 Task: Add a dentist appointment for a gum check-up on the 25th at 2:00 PM.
Action: Mouse pressed left at (155, 282)
Screenshot: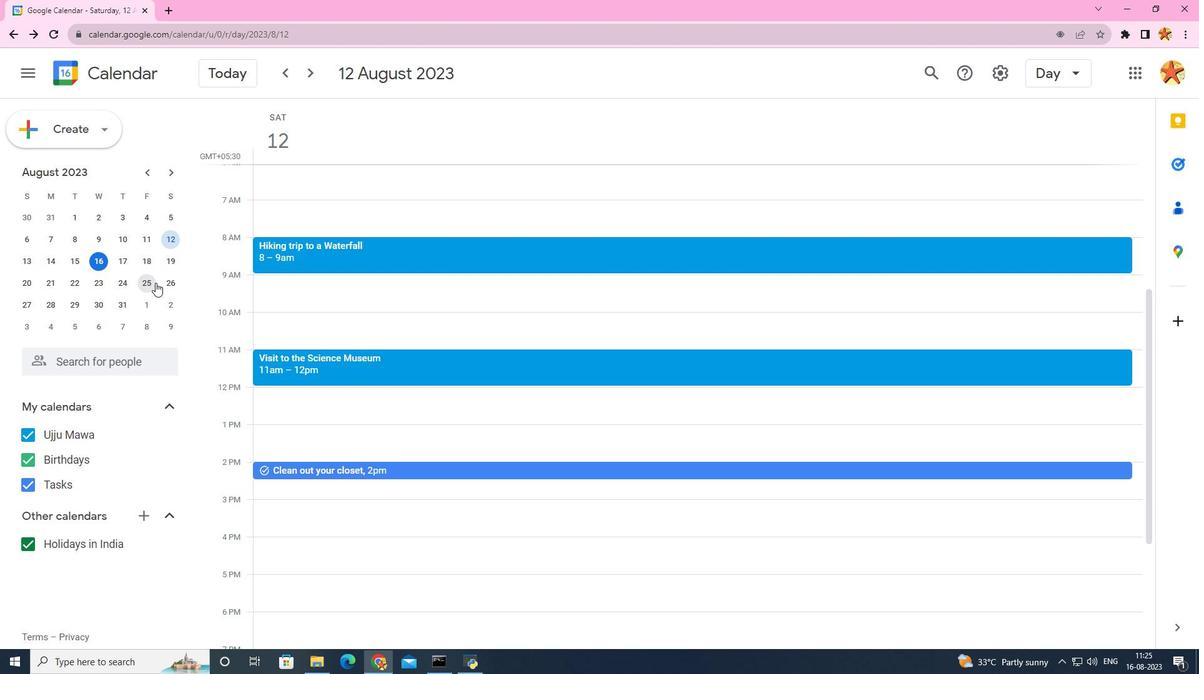 
Action: Mouse moved to (270, 462)
Screenshot: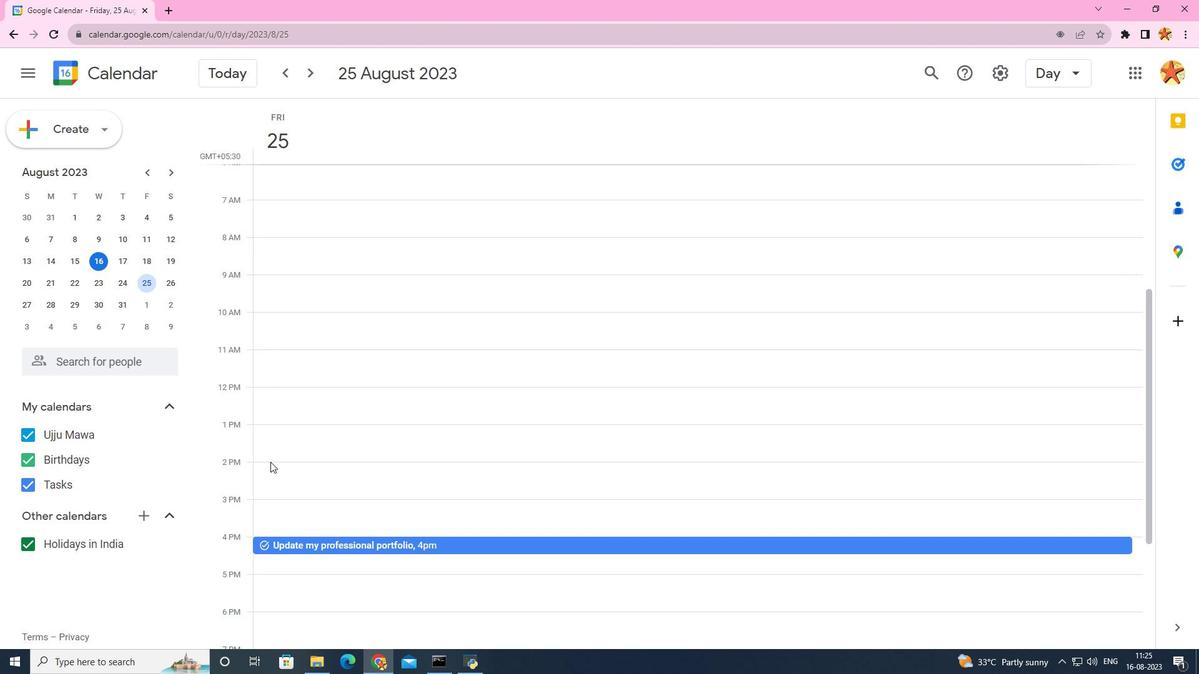 
Action: Mouse pressed left at (270, 462)
Screenshot: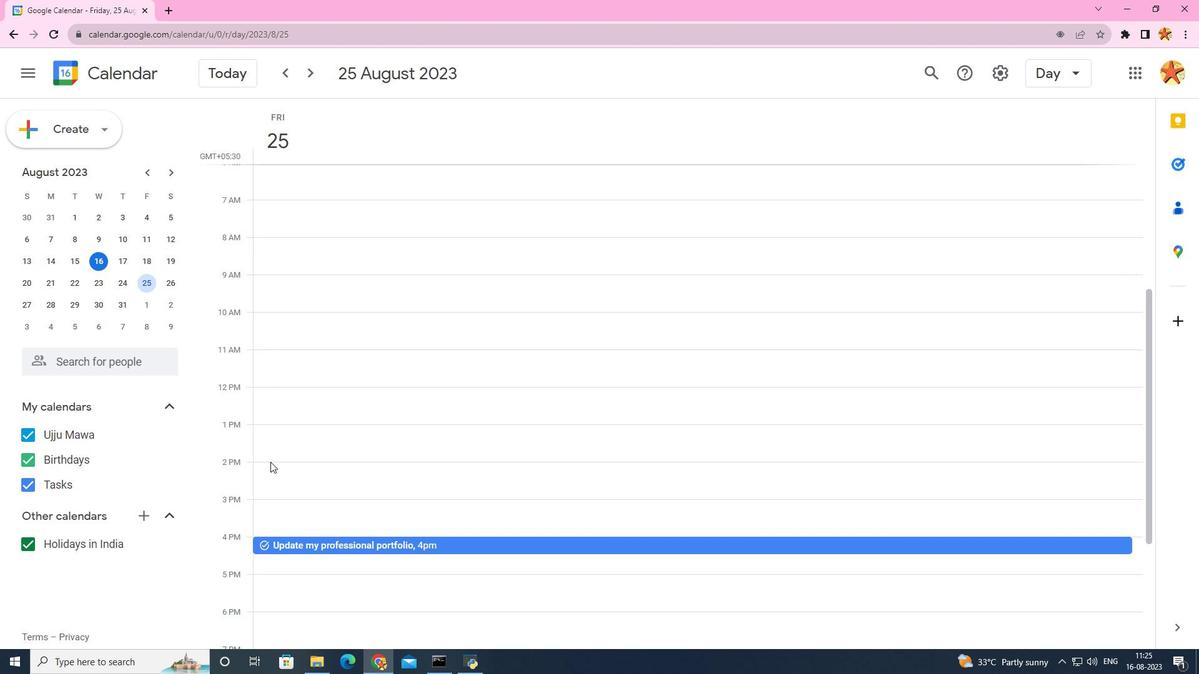 
Action: Mouse moved to (680, 282)
Screenshot: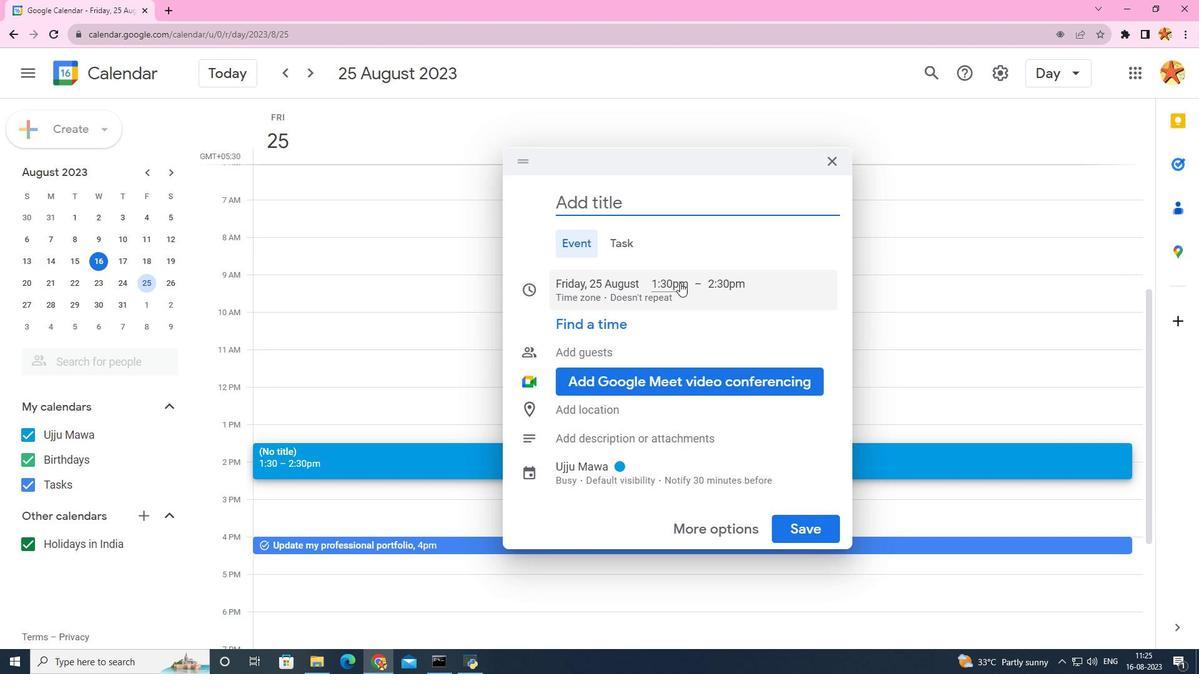 
Action: Mouse pressed left at (680, 282)
Screenshot: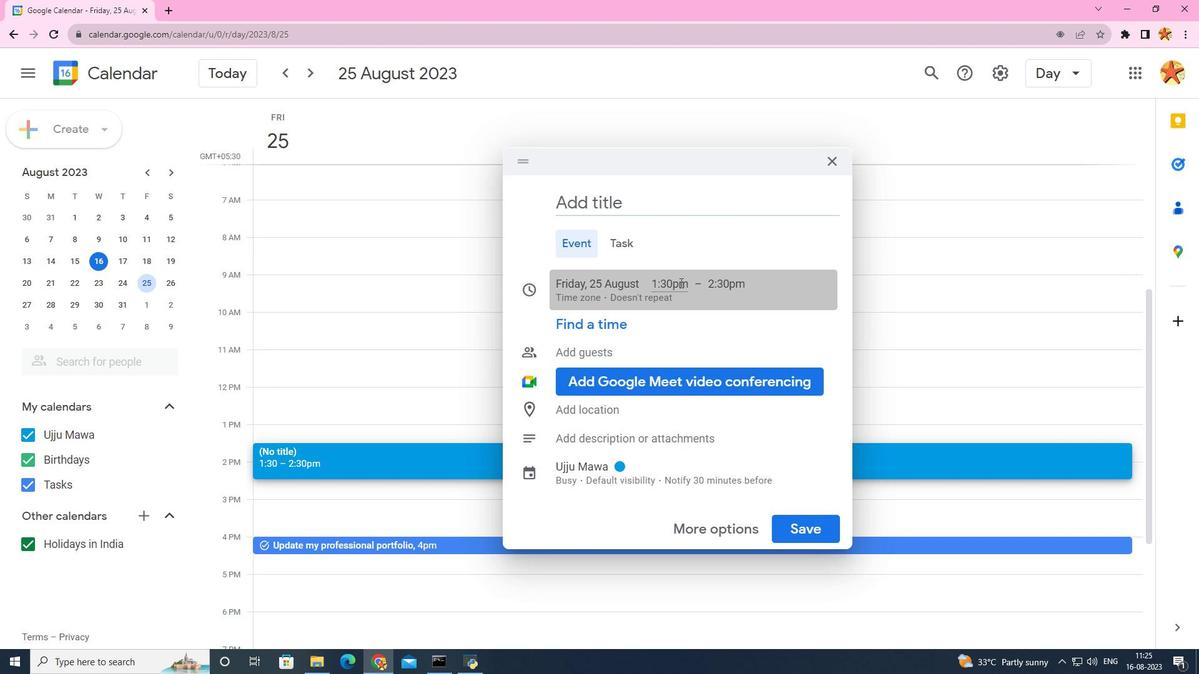 
Action: Mouse moved to (667, 448)
Screenshot: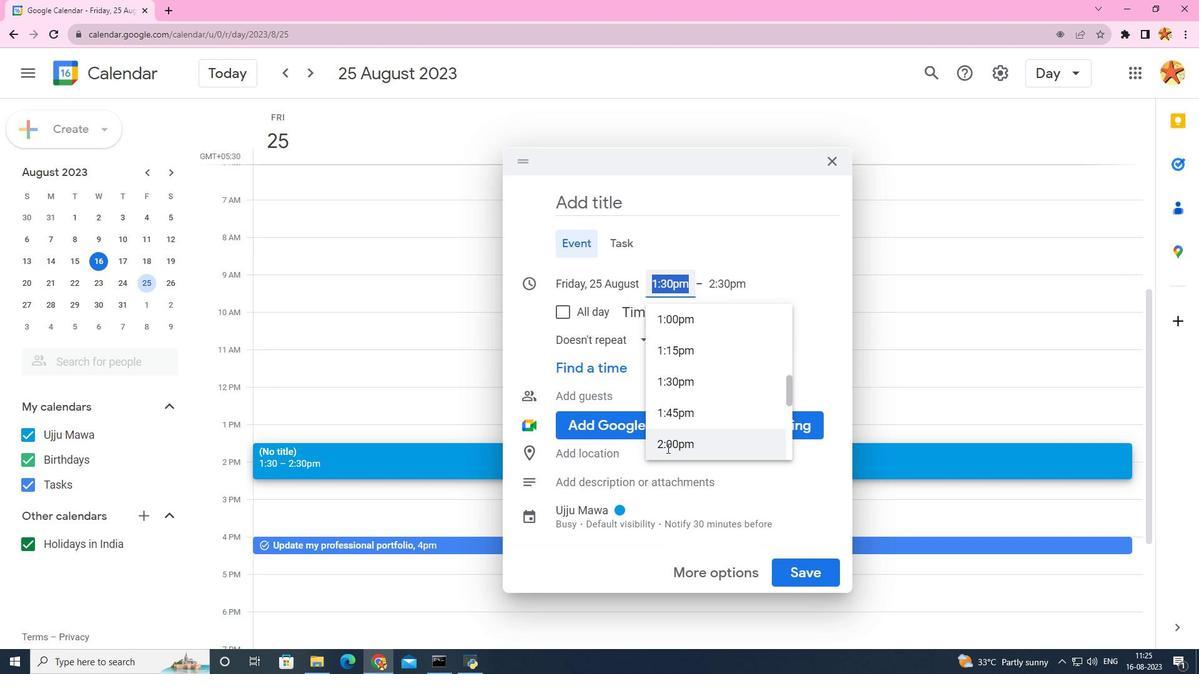 
Action: Mouse pressed left at (667, 448)
Screenshot: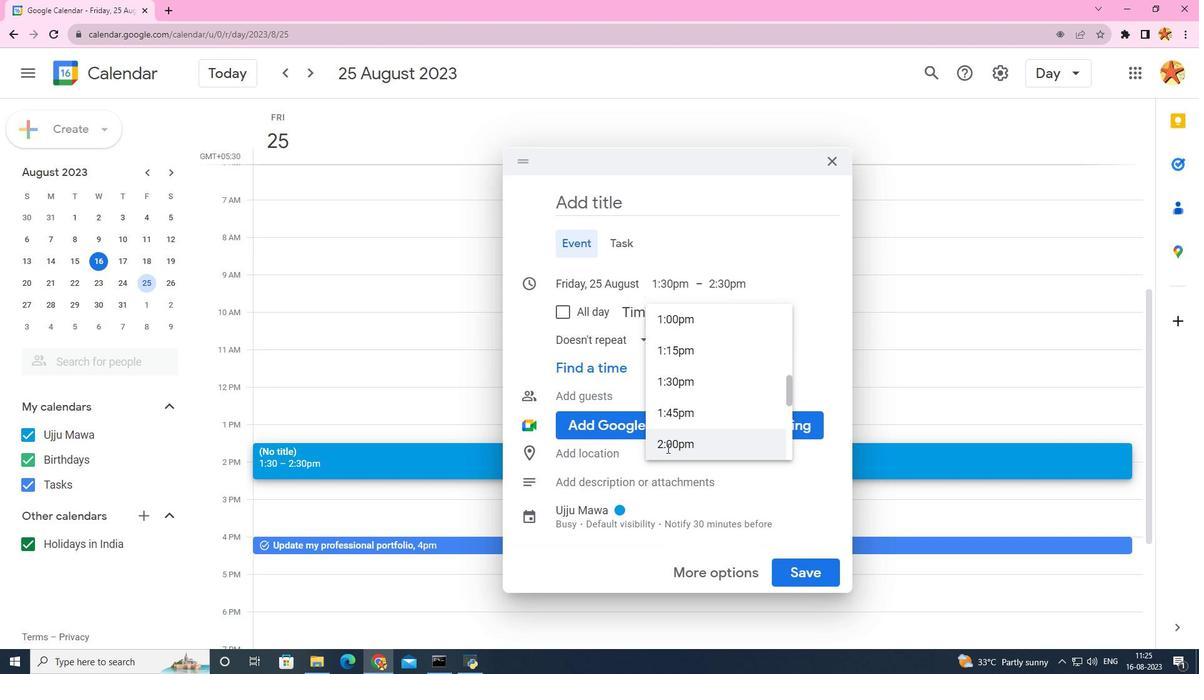 
Action: Mouse moved to (729, 291)
Screenshot: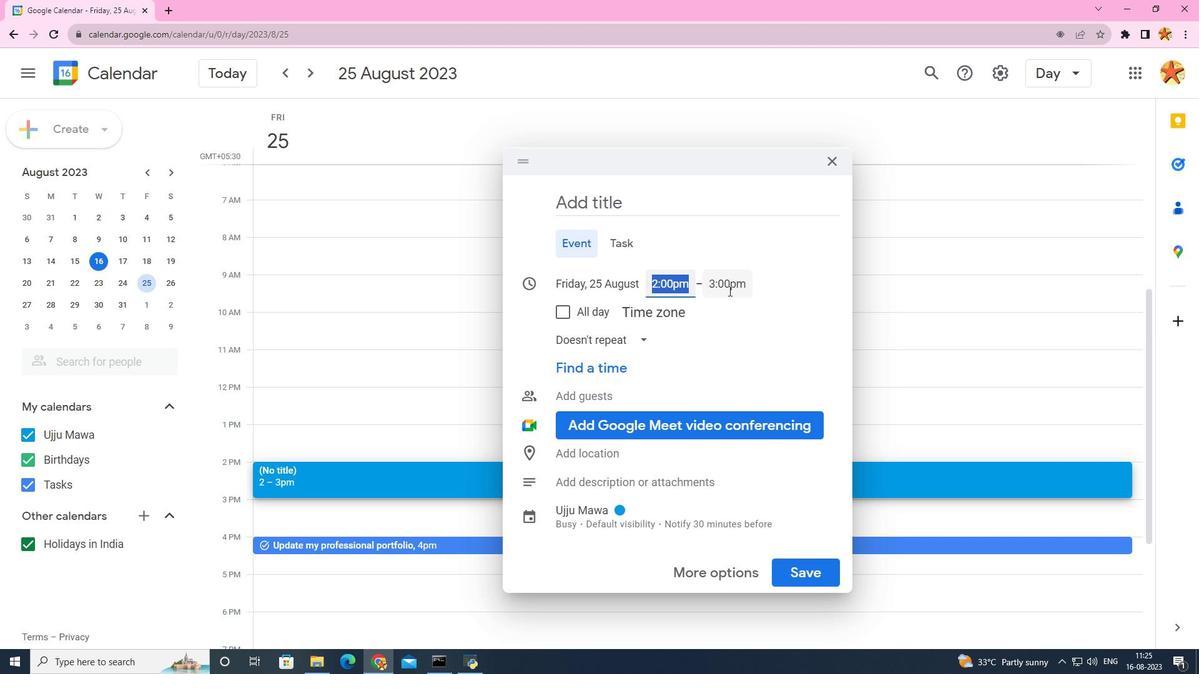 
Action: Mouse pressed left at (729, 291)
Screenshot: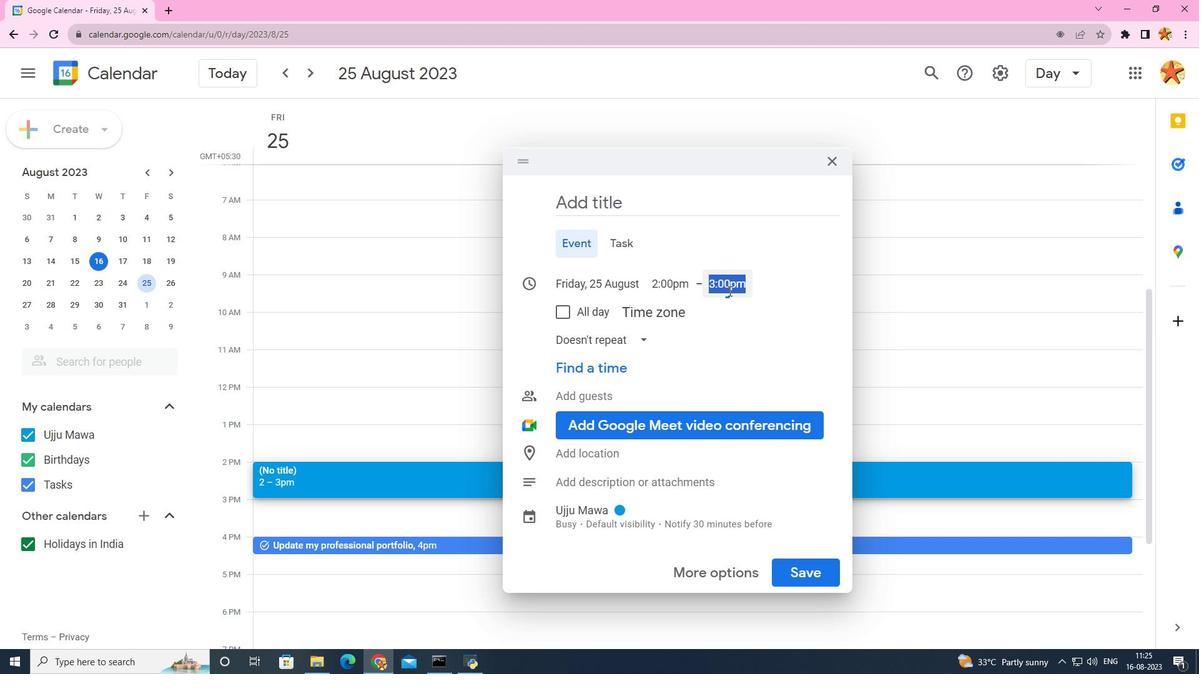 
Action: Mouse moved to (747, 360)
Screenshot: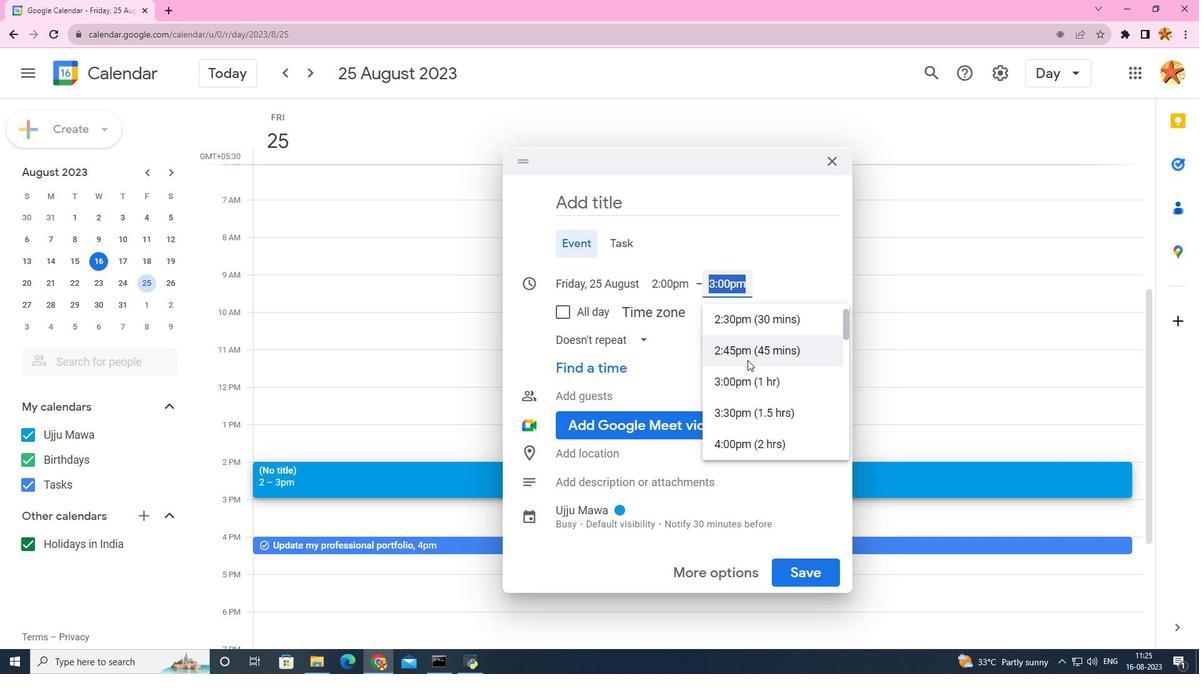 
Action: Mouse pressed left at (747, 360)
Screenshot: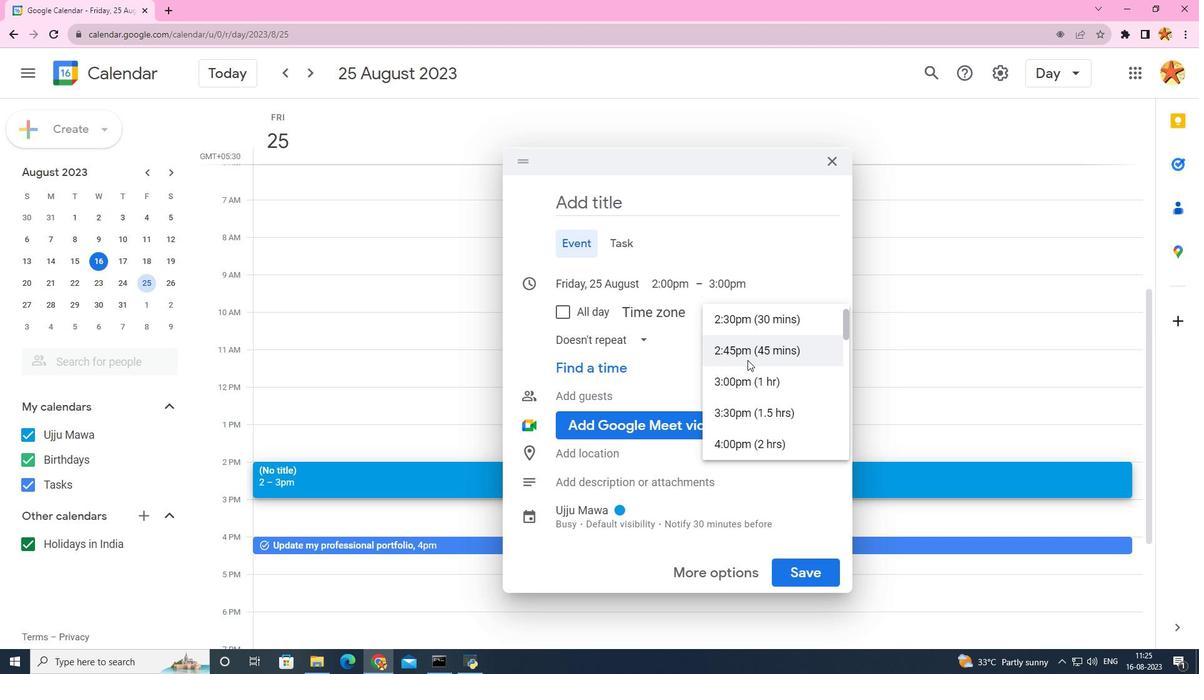 
Action: Mouse moved to (737, 299)
Screenshot: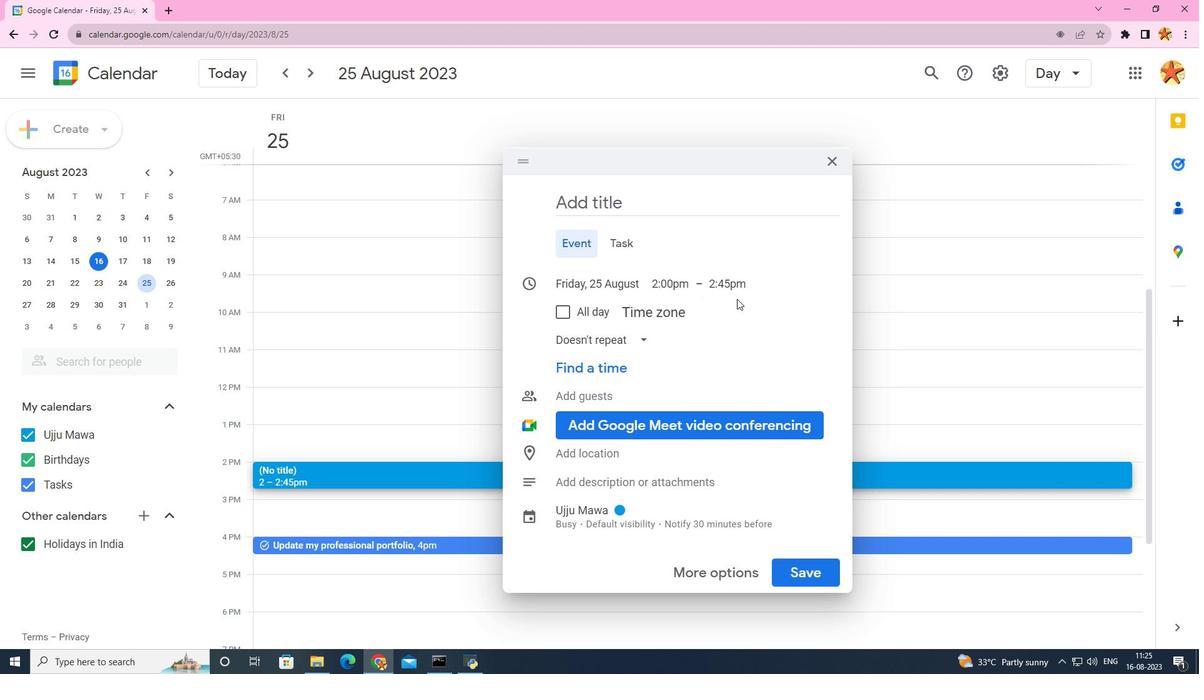 
Action: Mouse pressed left at (737, 299)
Screenshot: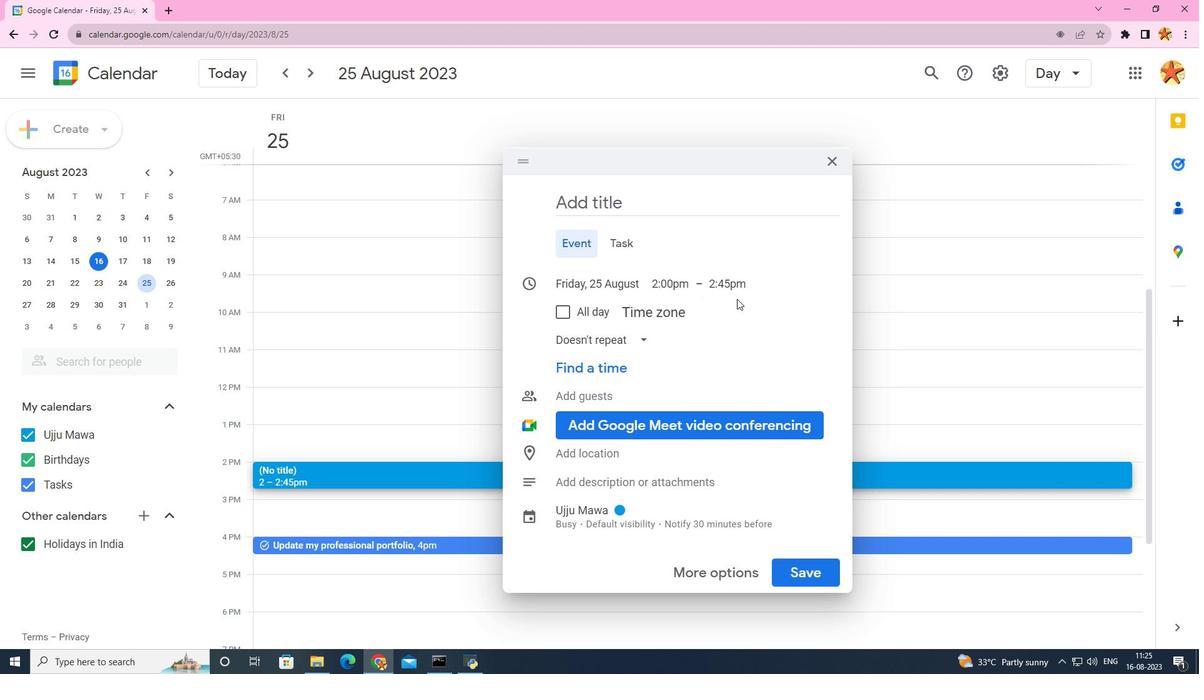 
Action: Mouse moved to (740, 287)
Screenshot: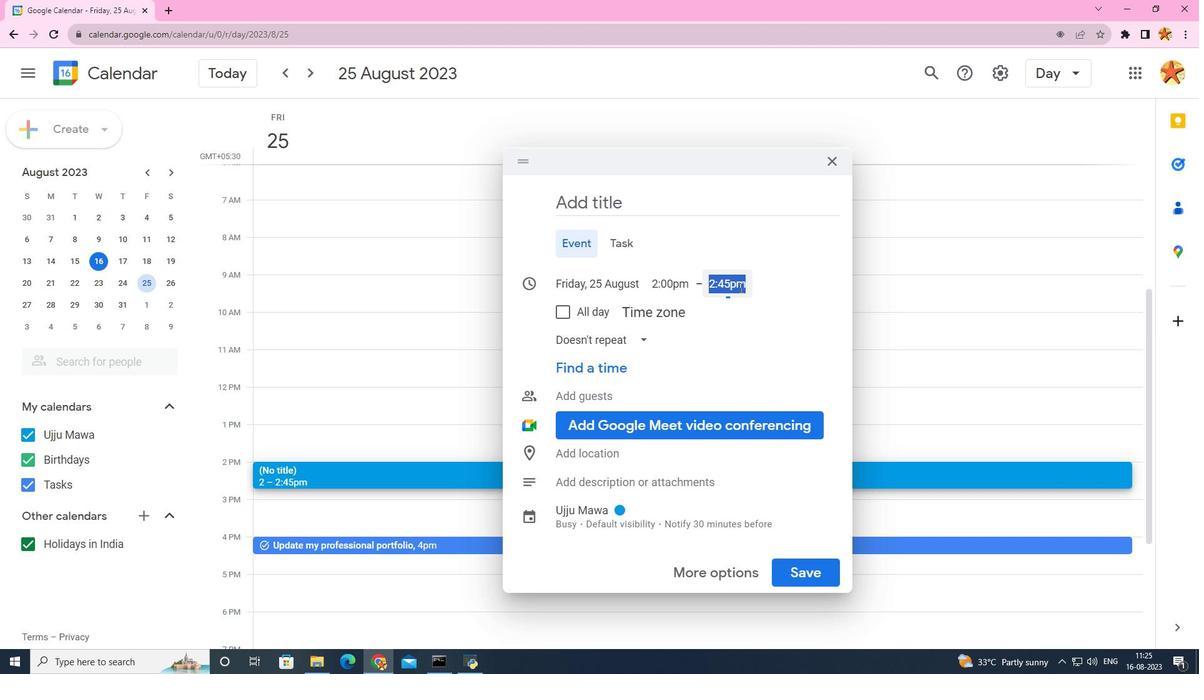 
Action: Mouse pressed left at (740, 287)
Screenshot: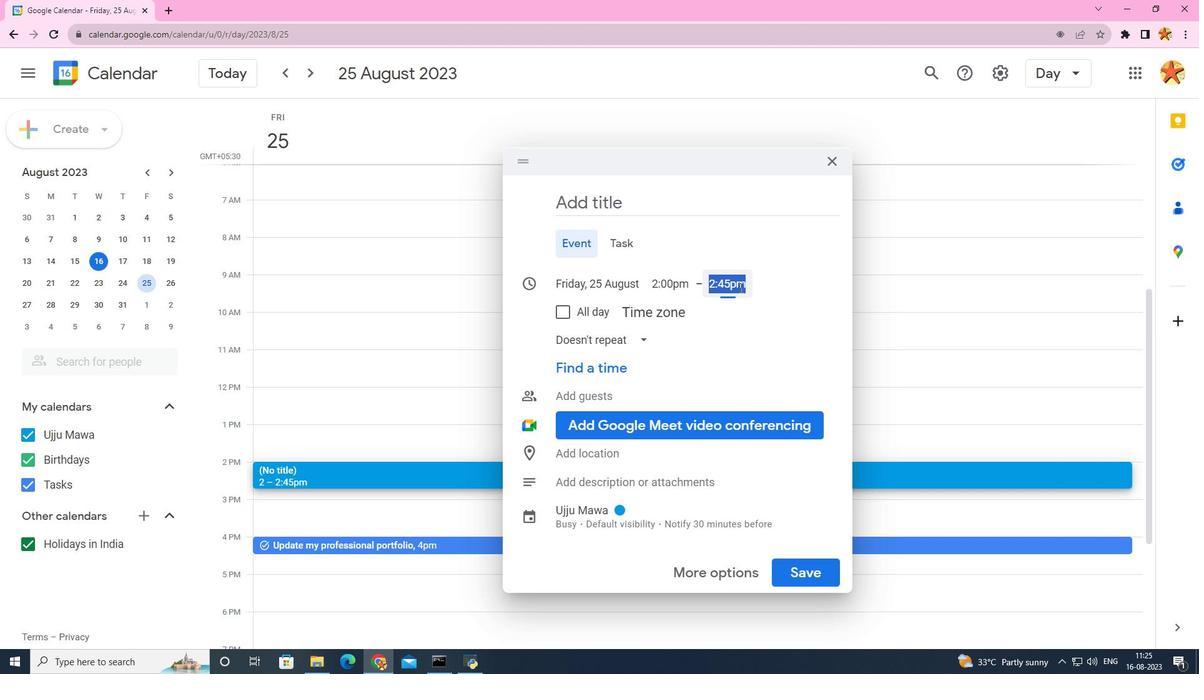 
Action: Mouse moved to (737, 317)
Screenshot: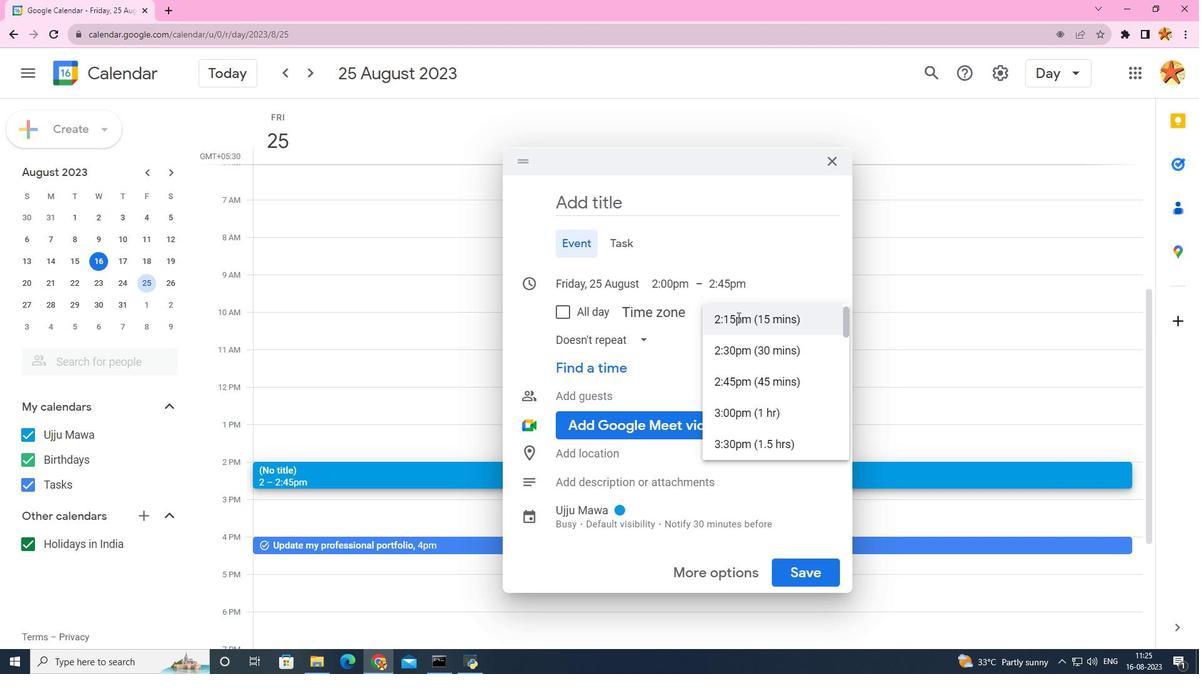 
Action: Mouse pressed left at (737, 317)
Screenshot: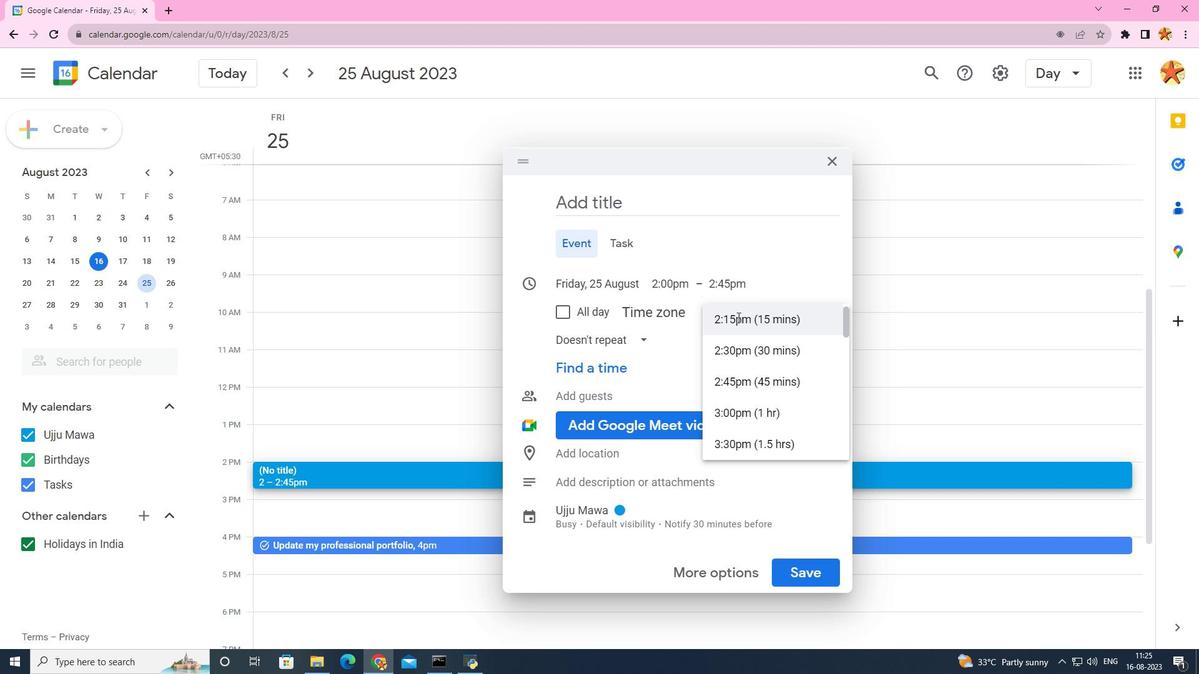 
Action: Mouse moved to (725, 286)
Screenshot: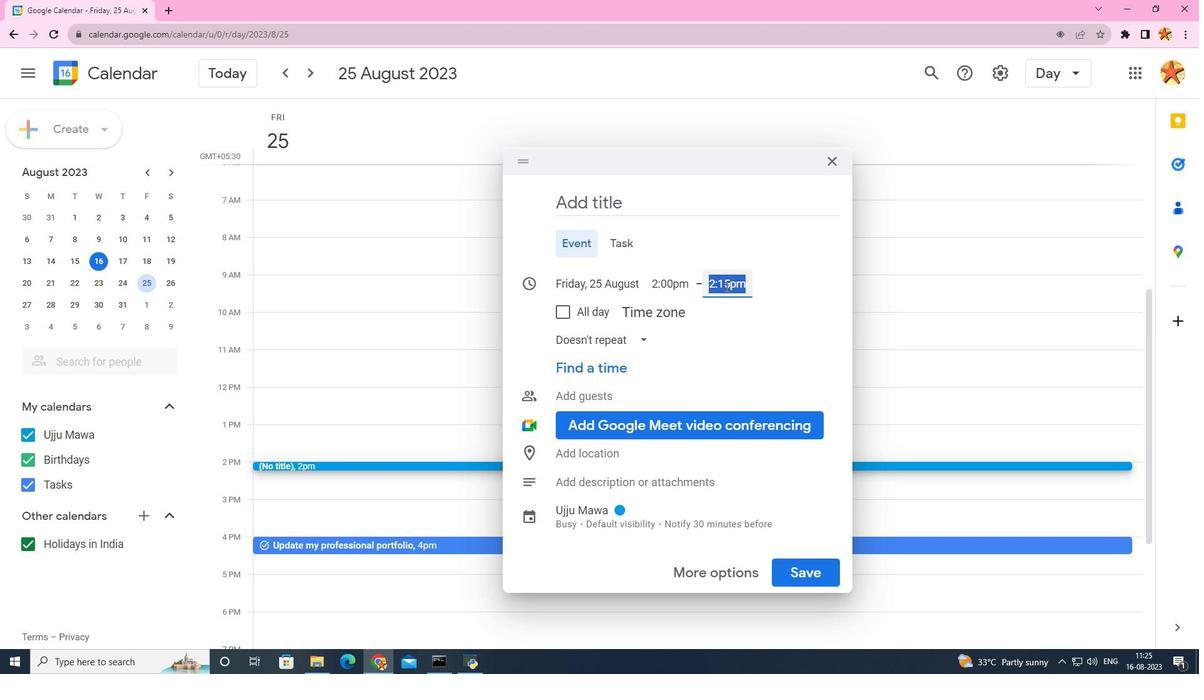 
Action: Mouse pressed left at (725, 286)
Screenshot: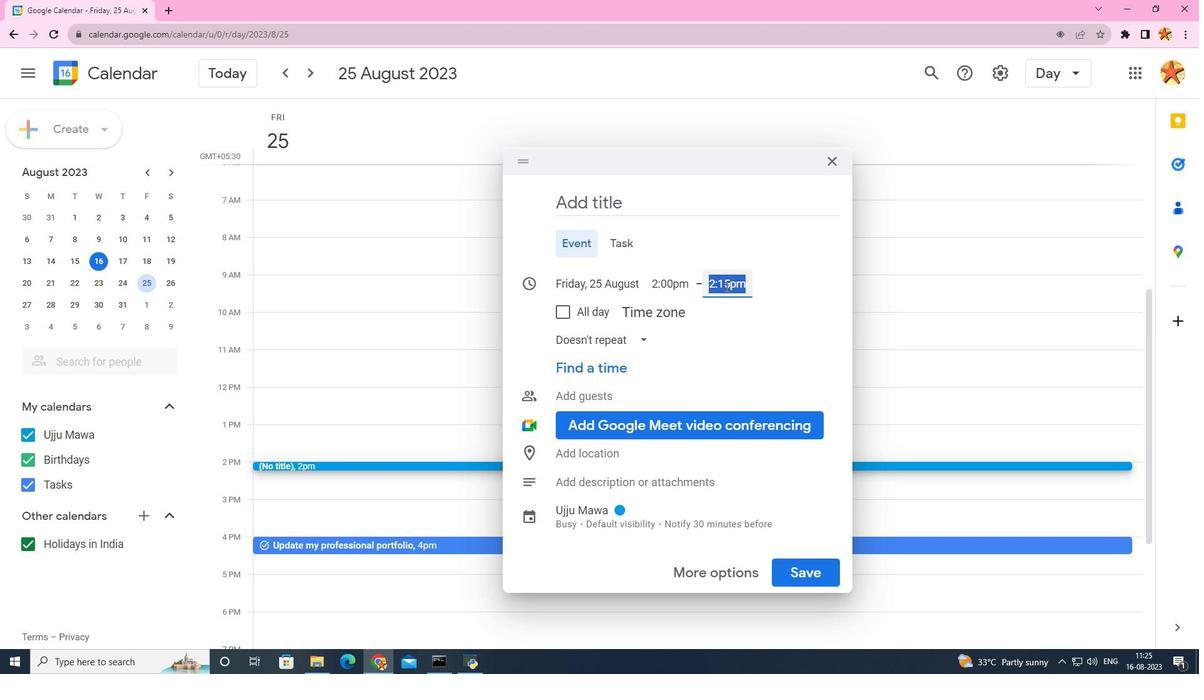 
Action: Mouse moved to (724, 380)
Screenshot: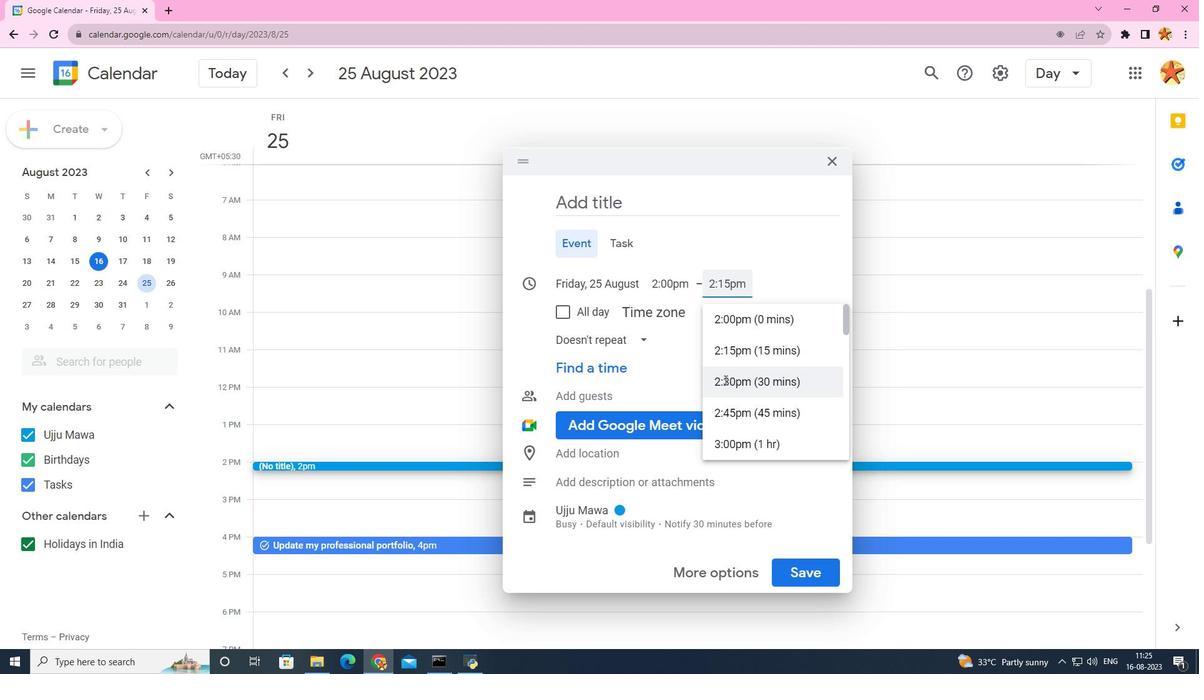 
Action: Mouse pressed left at (724, 380)
Screenshot: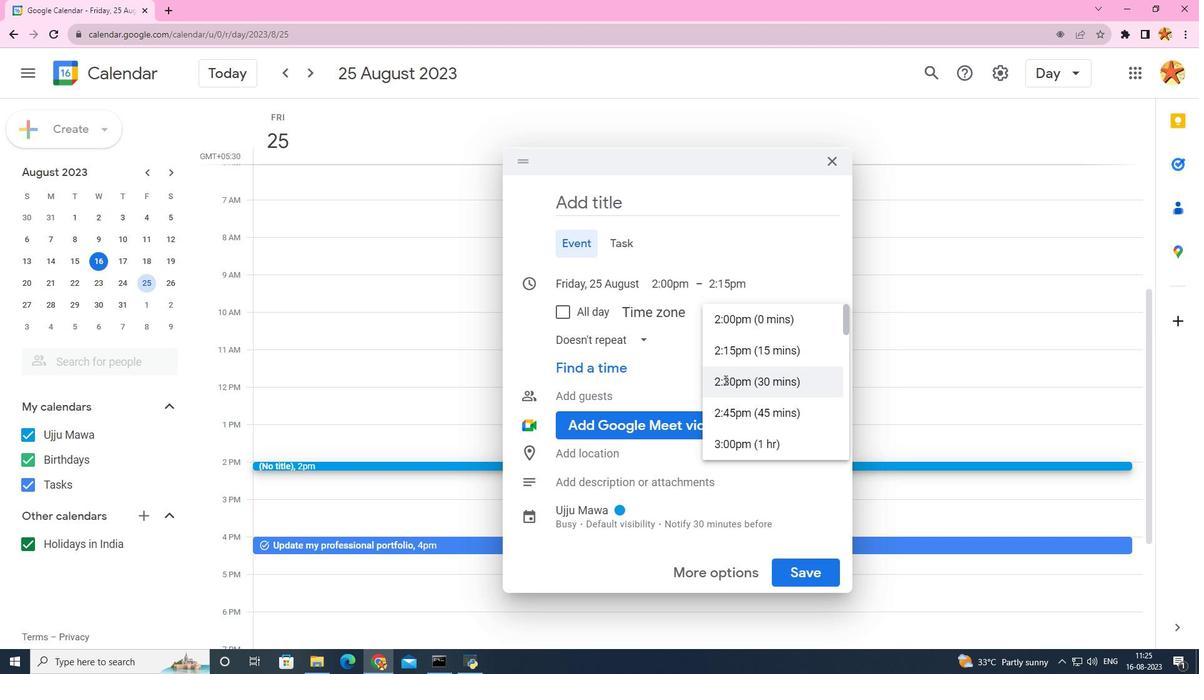 
Action: Mouse moved to (612, 206)
Screenshot: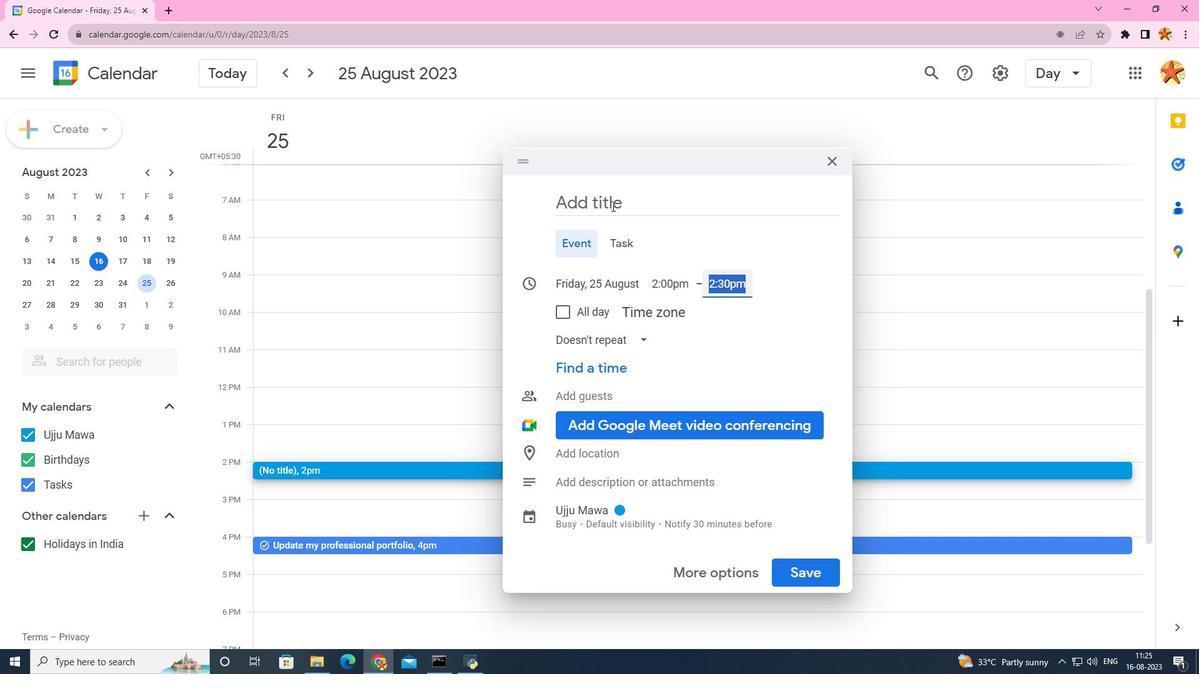 
Action: Mouse pressed left at (612, 206)
Screenshot: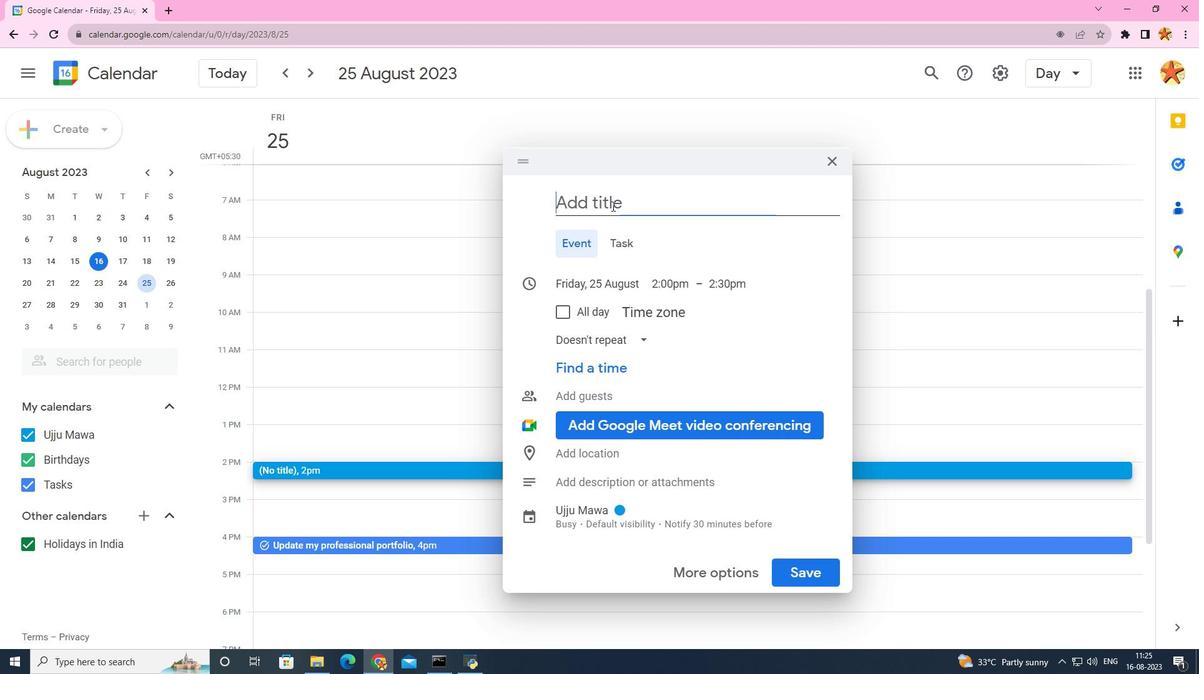 
Action: Key pressed <Key.caps_lock>G<Key.backspace>A<Key.caps_lock>ppointment<Key.space>for<Key.space>a<Key.space><Key.caps_lock>G<Key.caps_lock>um<Key.space><Key.caps_lock>C<Key.caps_lock>heck-<Key.caps_lock>U<Key.caps_lock>p
Screenshot: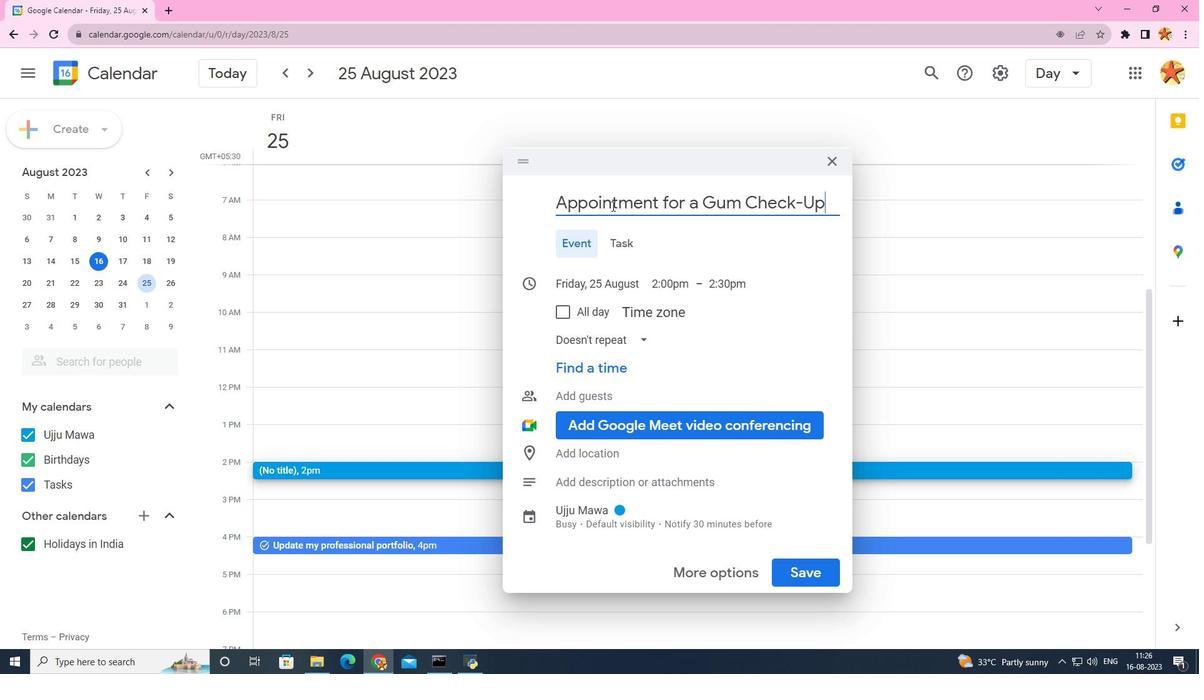 
Action: Mouse moved to (802, 575)
Screenshot: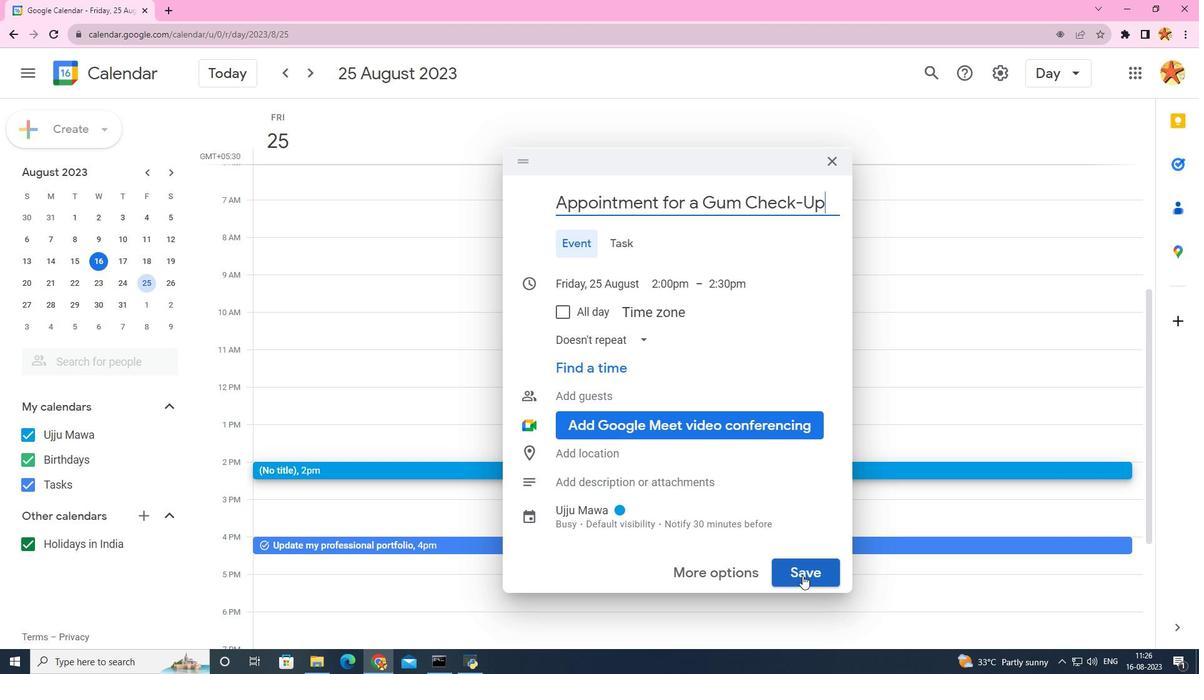 
Action: Mouse pressed left at (802, 575)
Screenshot: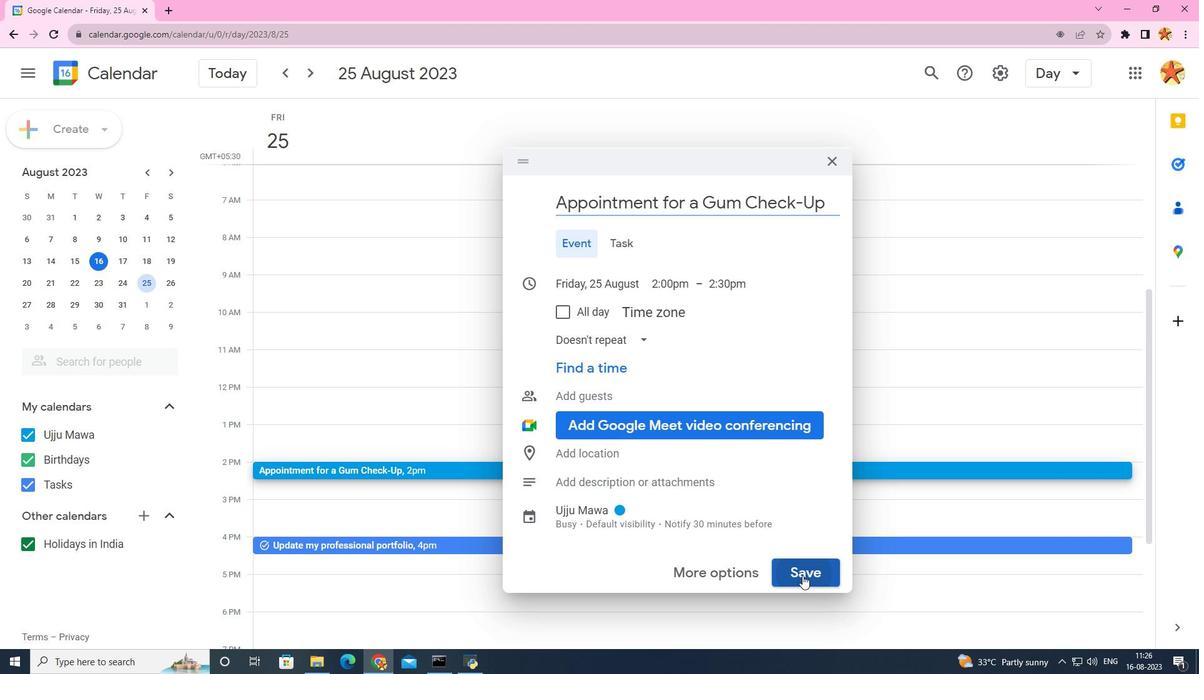 
